 Task: Open the calendar of uchiha.uzumaki@softage.net in Outlook.
Action: Mouse moved to (18, 60)
Screenshot: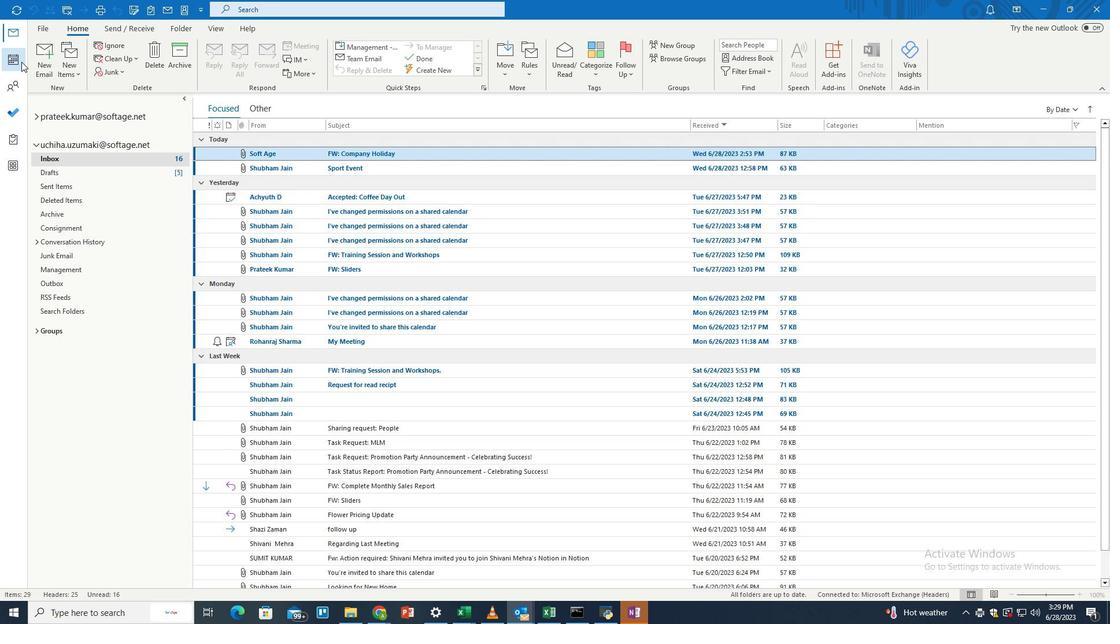 
Action: Mouse pressed left at (18, 60)
Screenshot: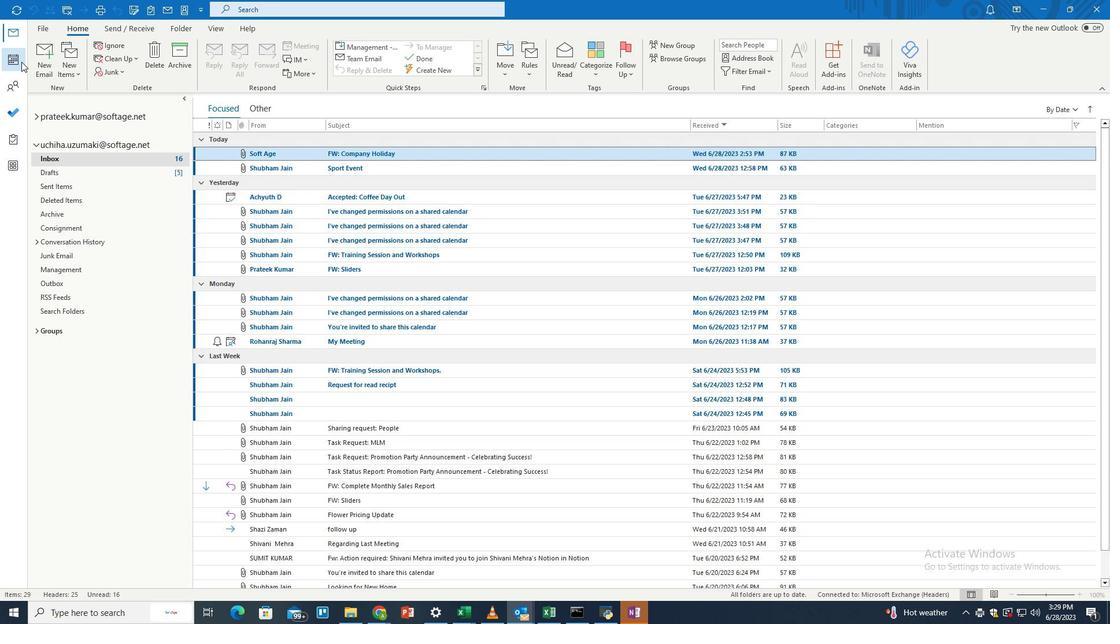 
Action: Mouse moved to (43, 25)
Screenshot: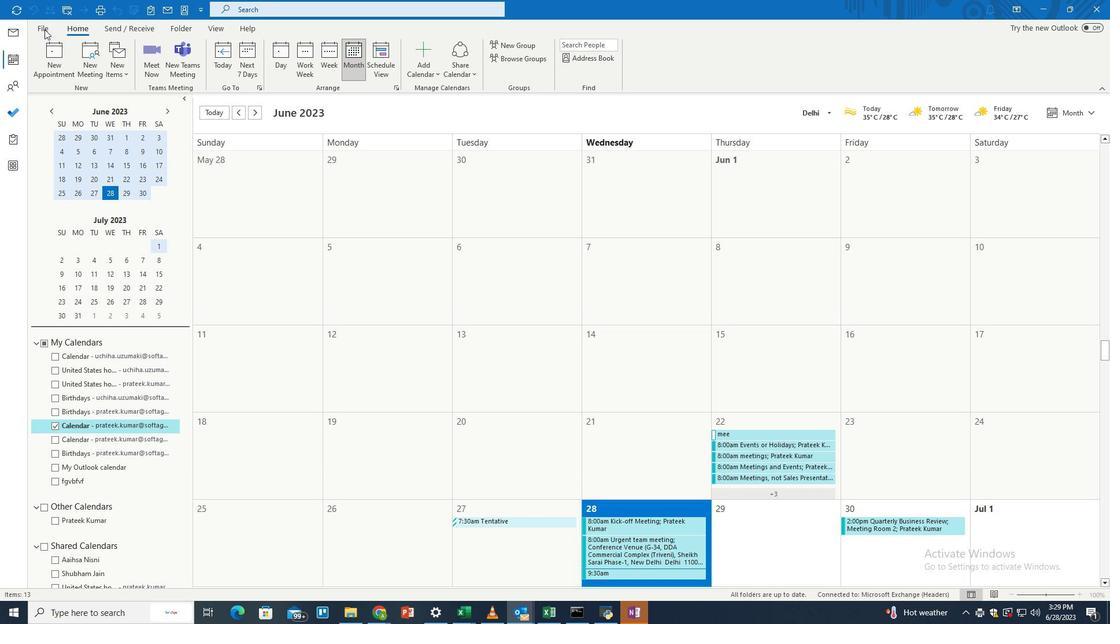 
Action: Mouse pressed left at (43, 25)
Screenshot: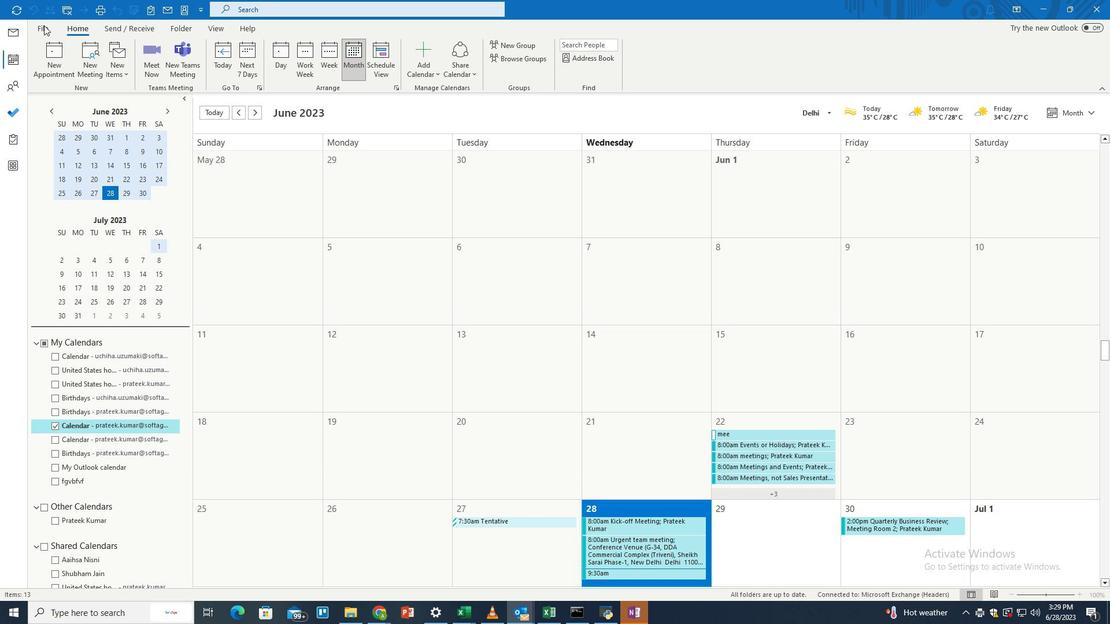 
Action: Mouse moved to (39, 81)
Screenshot: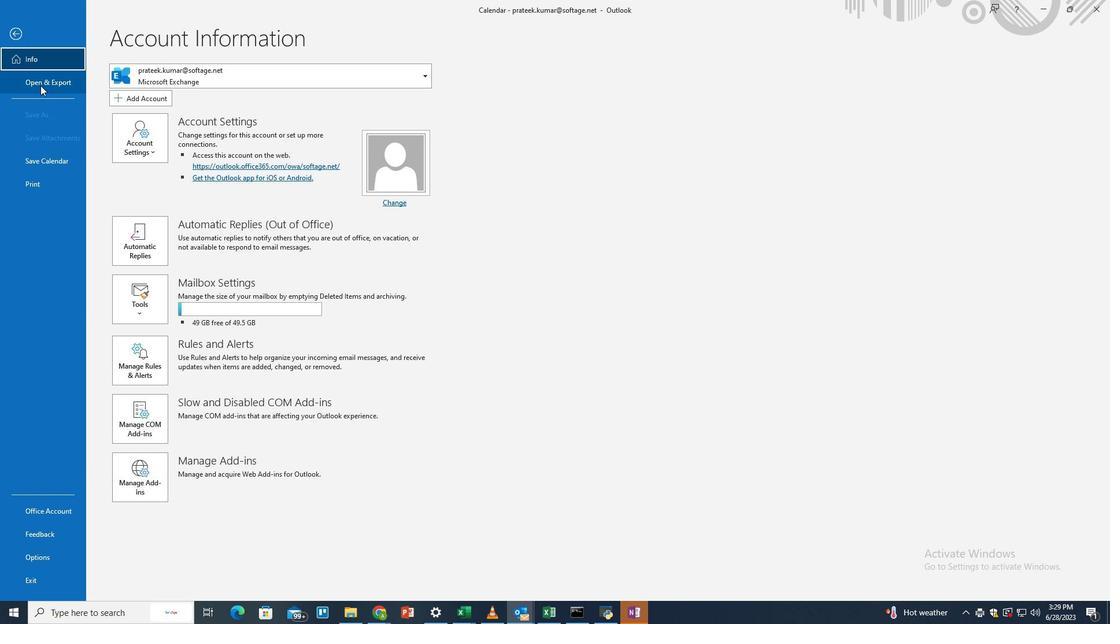 
Action: Mouse pressed left at (39, 81)
Screenshot: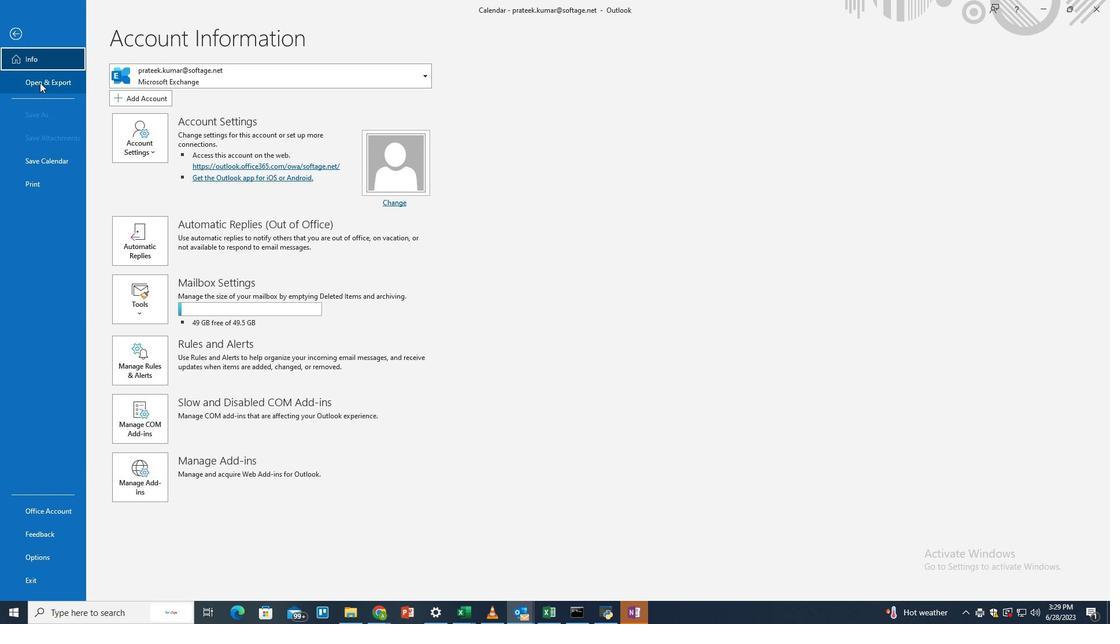 
Action: Mouse moved to (155, 262)
Screenshot: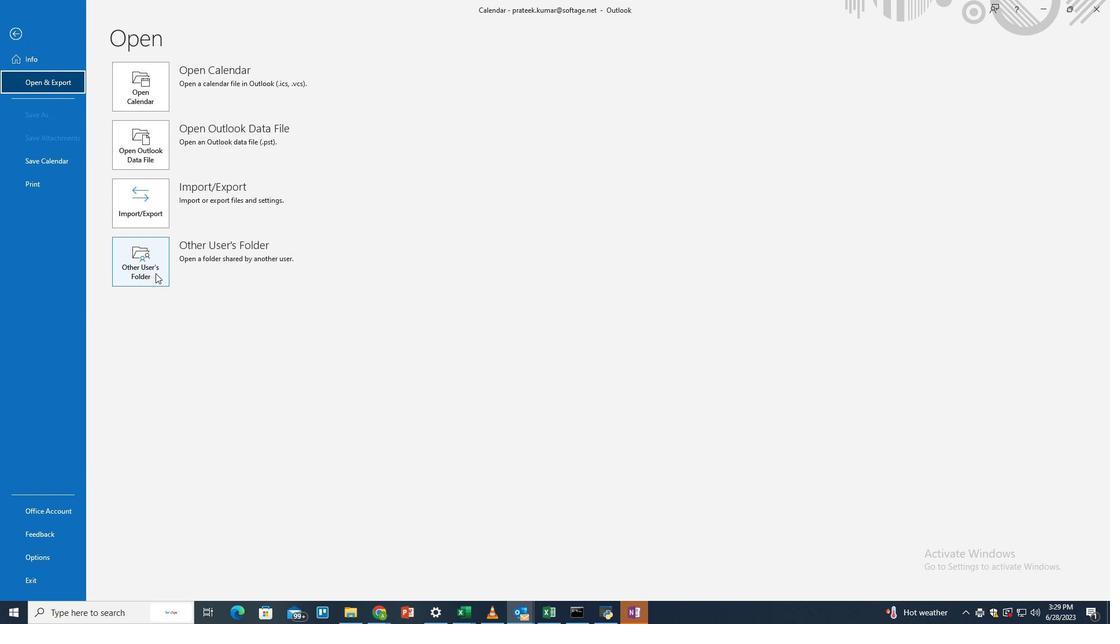 
Action: Mouse pressed left at (155, 262)
Screenshot: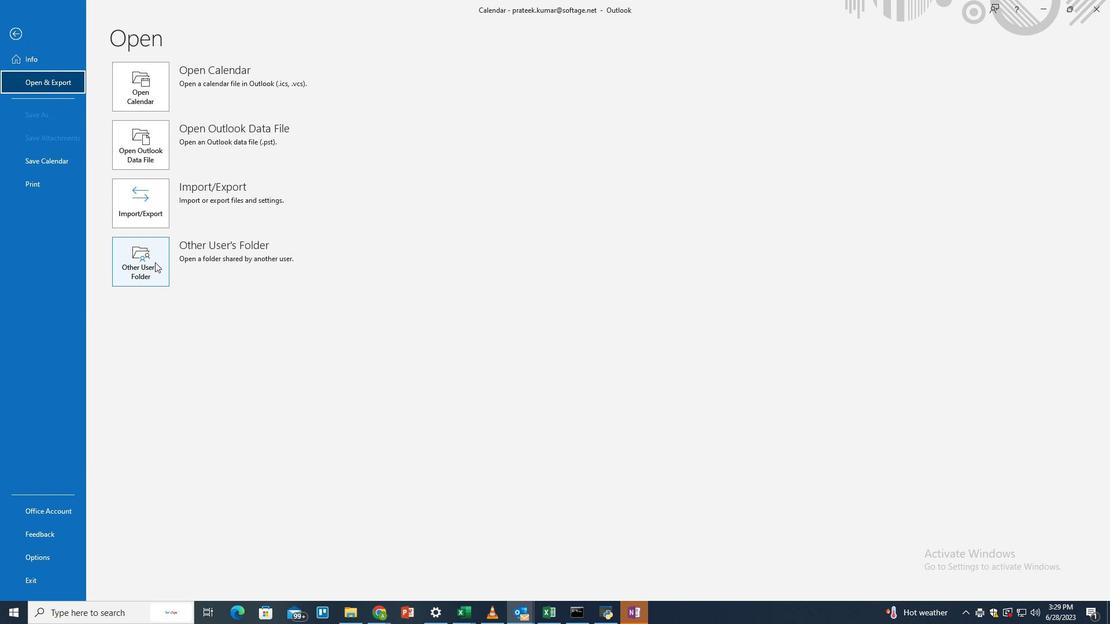 
Action: Mouse moved to (539, 289)
Screenshot: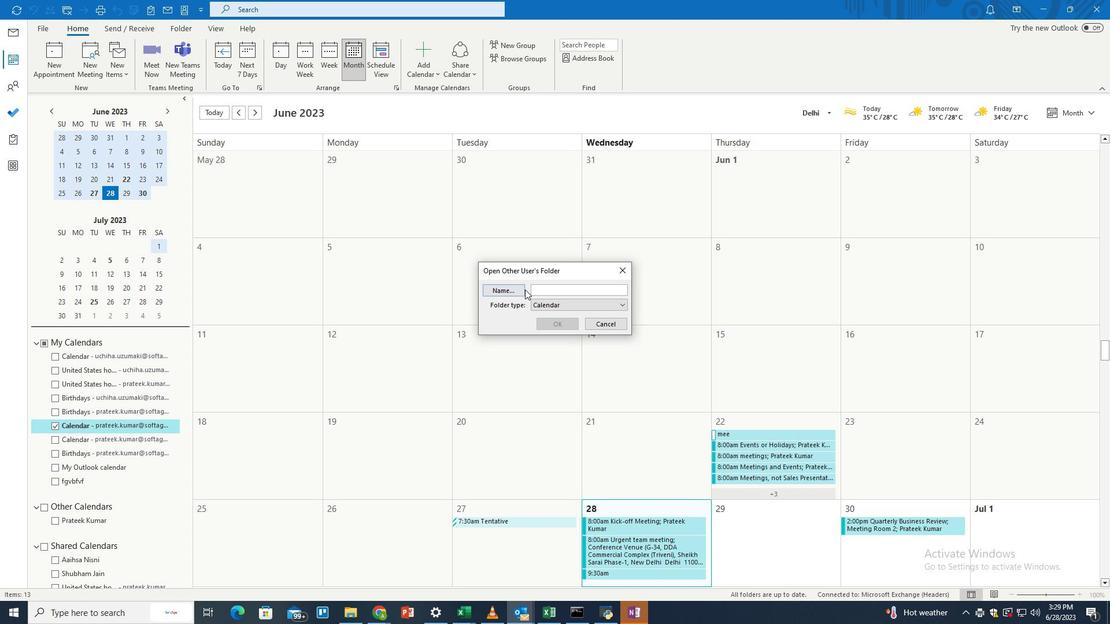 
Action: Key pressed uchiha.uzumaki<Key.shift>@softage.net
Screenshot: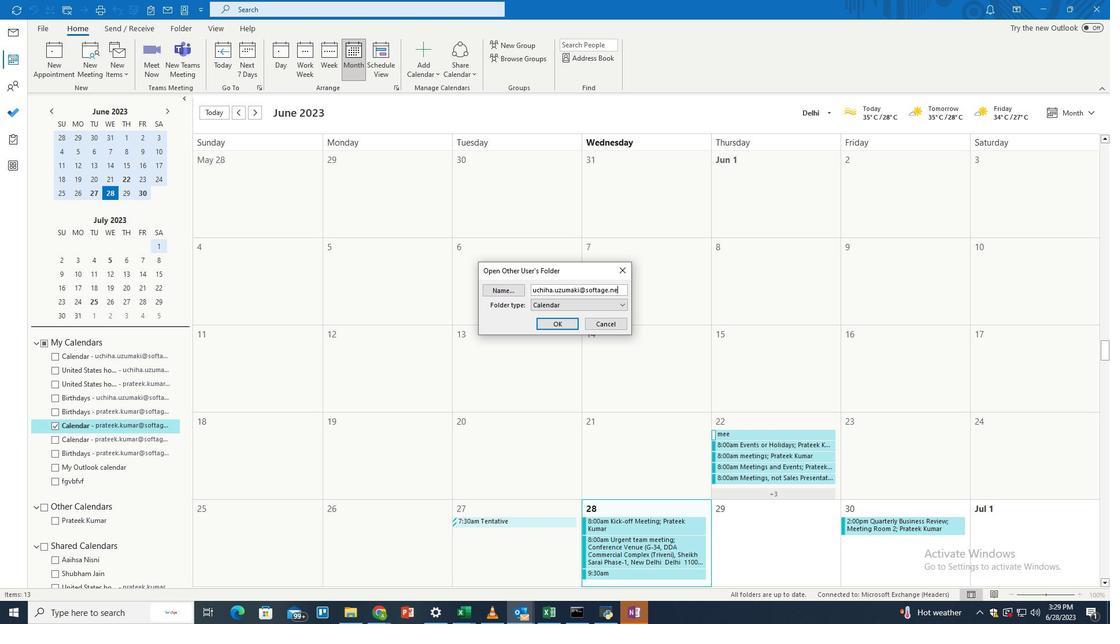 
Action: Mouse moved to (555, 322)
Screenshot: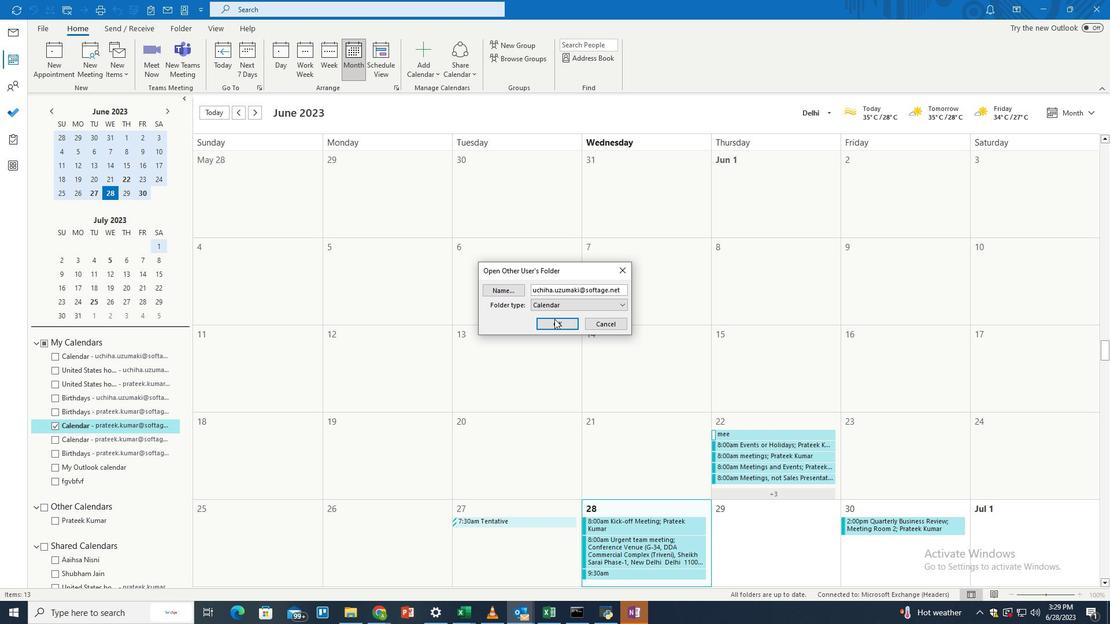 
Action: Mouse pressed left at (555, 322)
Screenshot: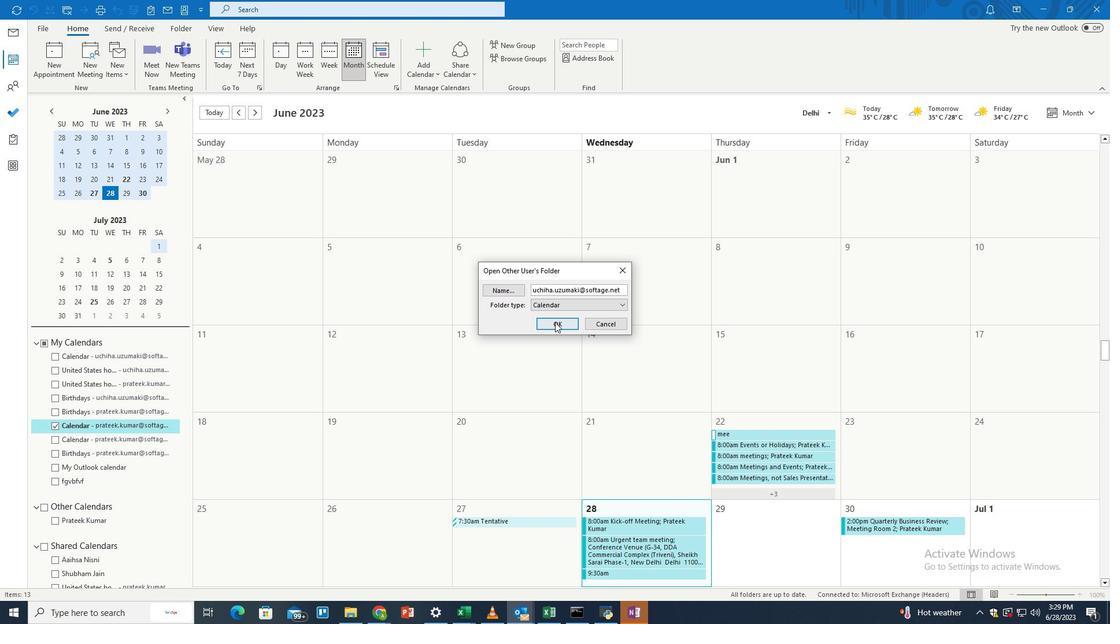 
